 Task: Add a shortcut from Starred.
Action: Mouse moved to (48, 115)
Screenshot: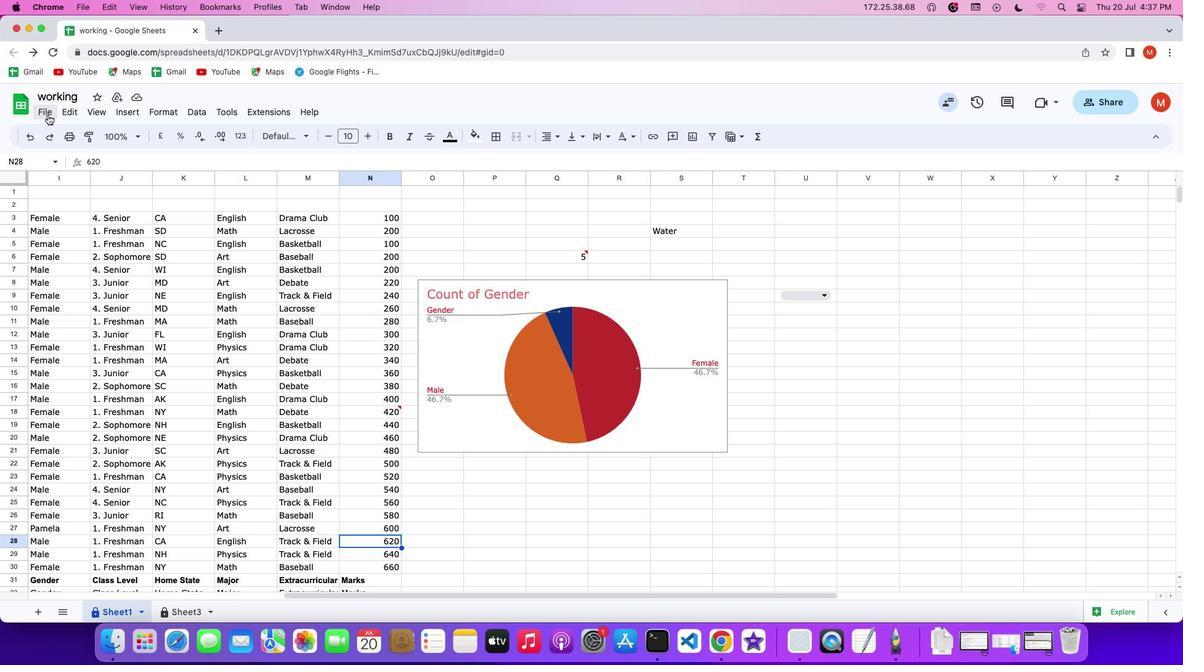 
Action: Mouse pressed left at (48, 115)
Screenshot: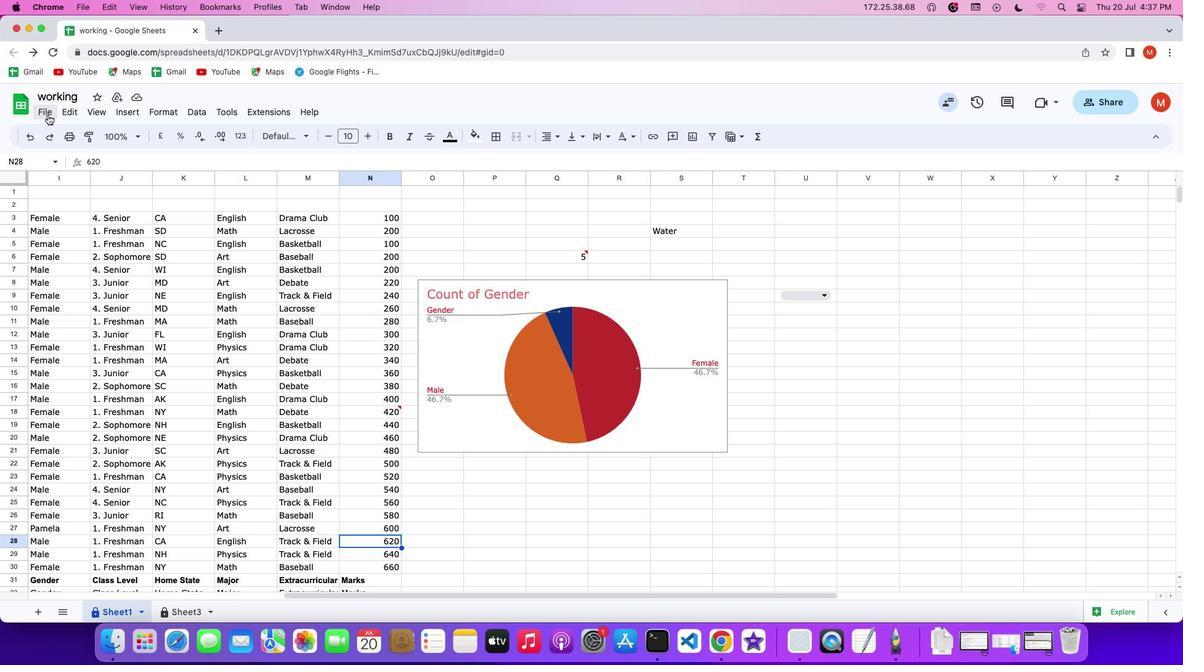 
Action: Mouse pressed left at (48, 115)
Screenshot: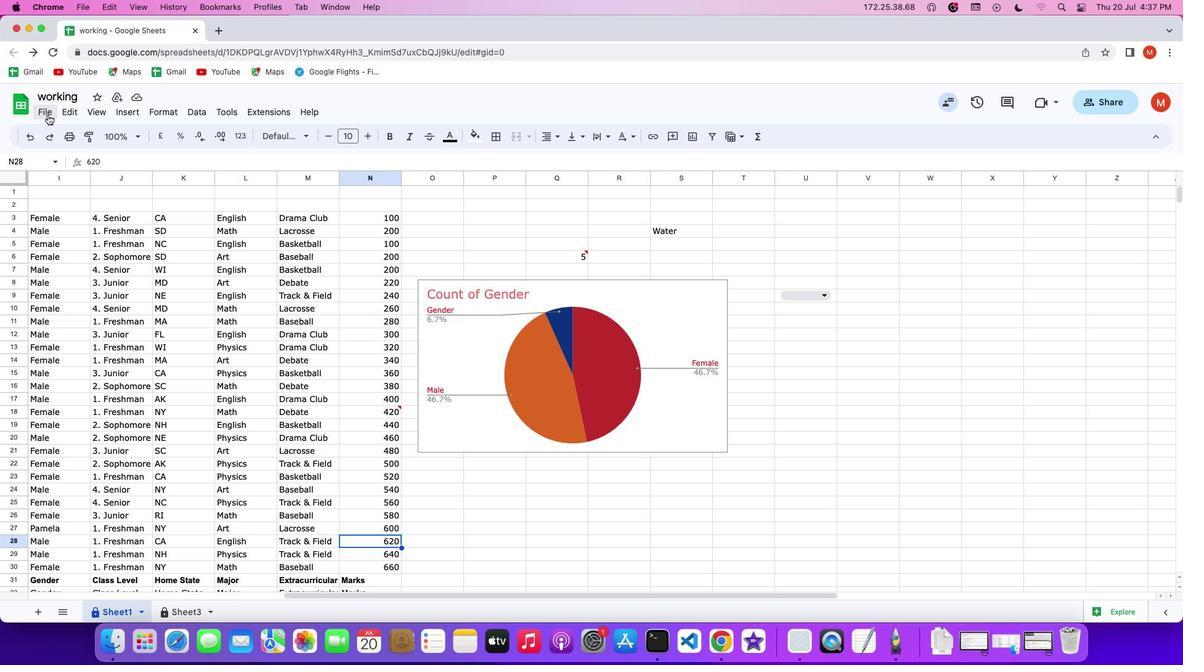 
Action: Mouse pressed left at (48, 115)
Screenshot: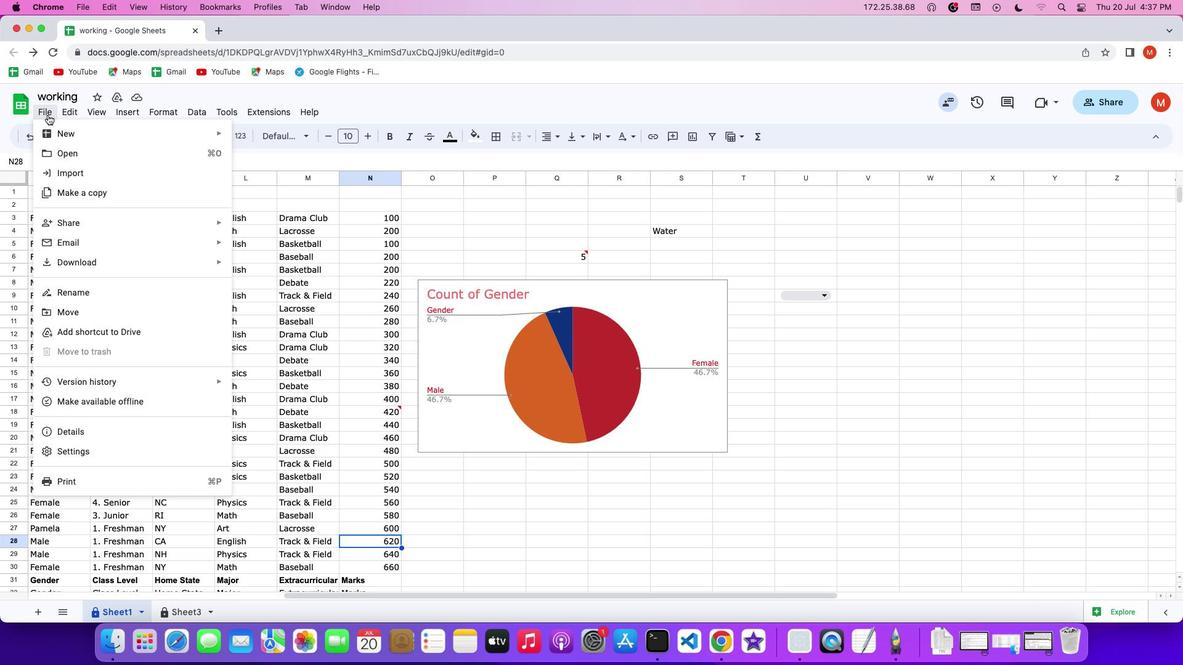 
Action: Mouse moved to (54, 331)
Screenshot: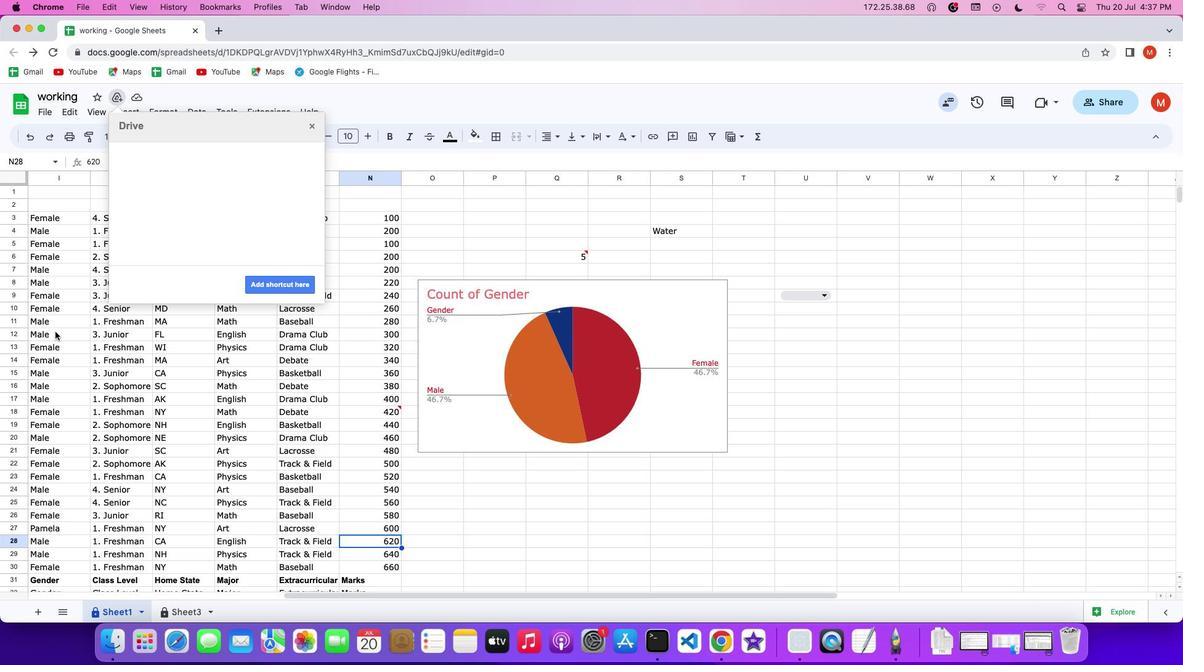 
Action: Mouse pressed left at (54, 331)
Screenshot: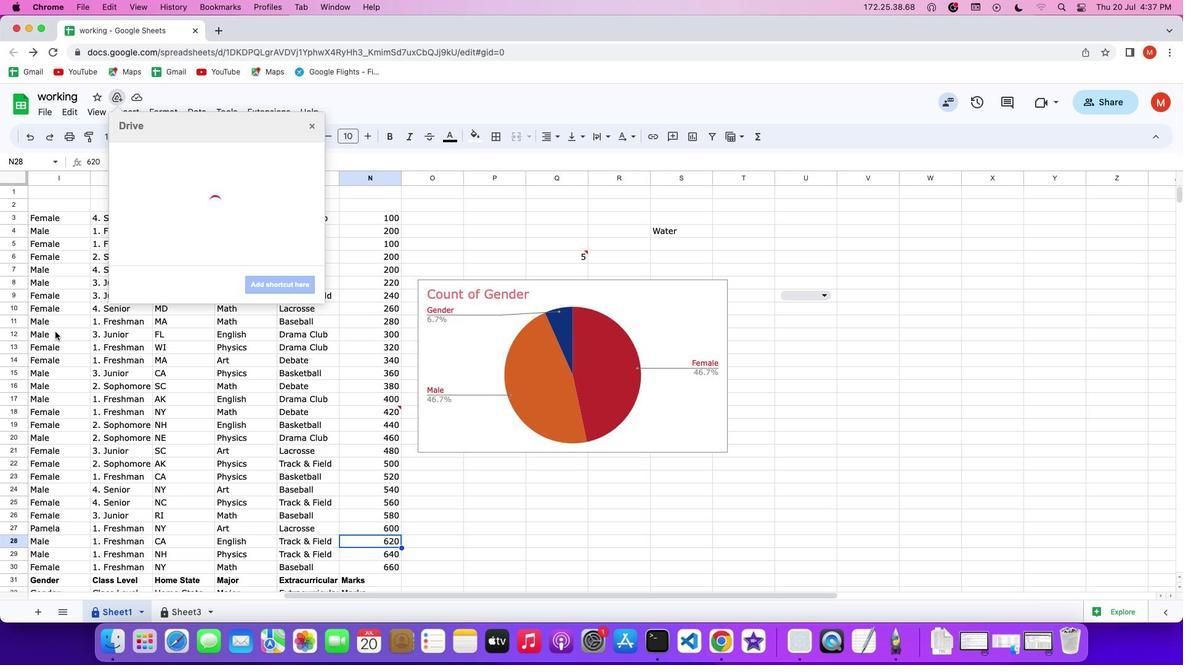 
Action: Mouse moved to (160, 219)
Screenshot: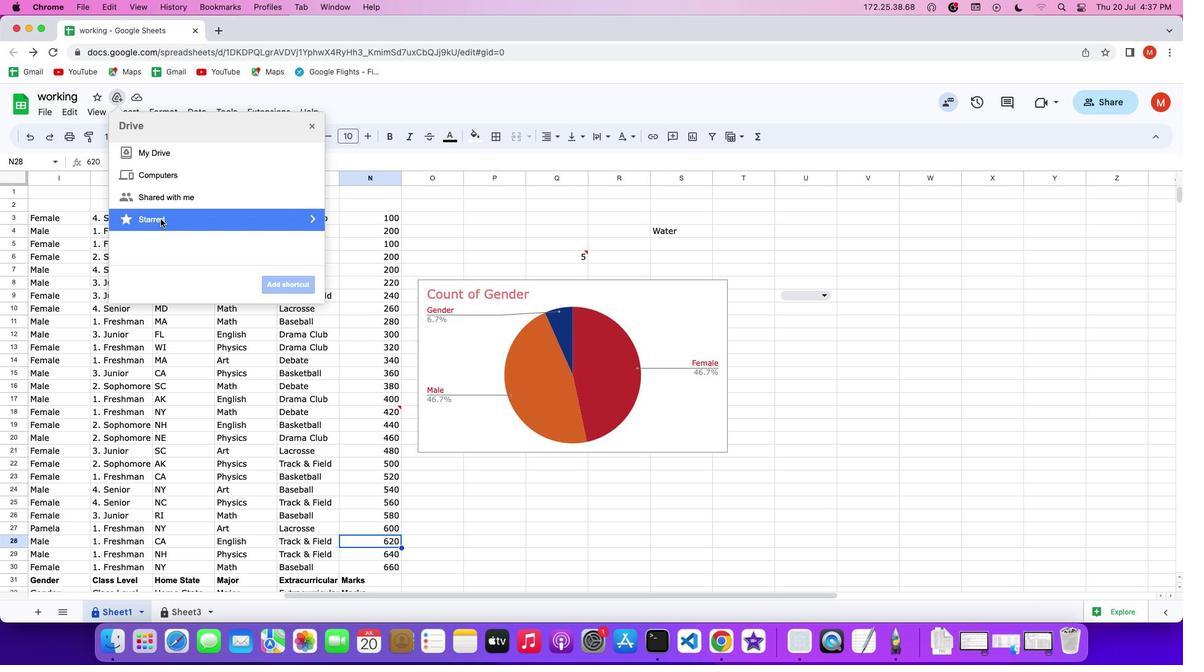 
Action: Mouse pressed left at (160, 219)
Screenshot: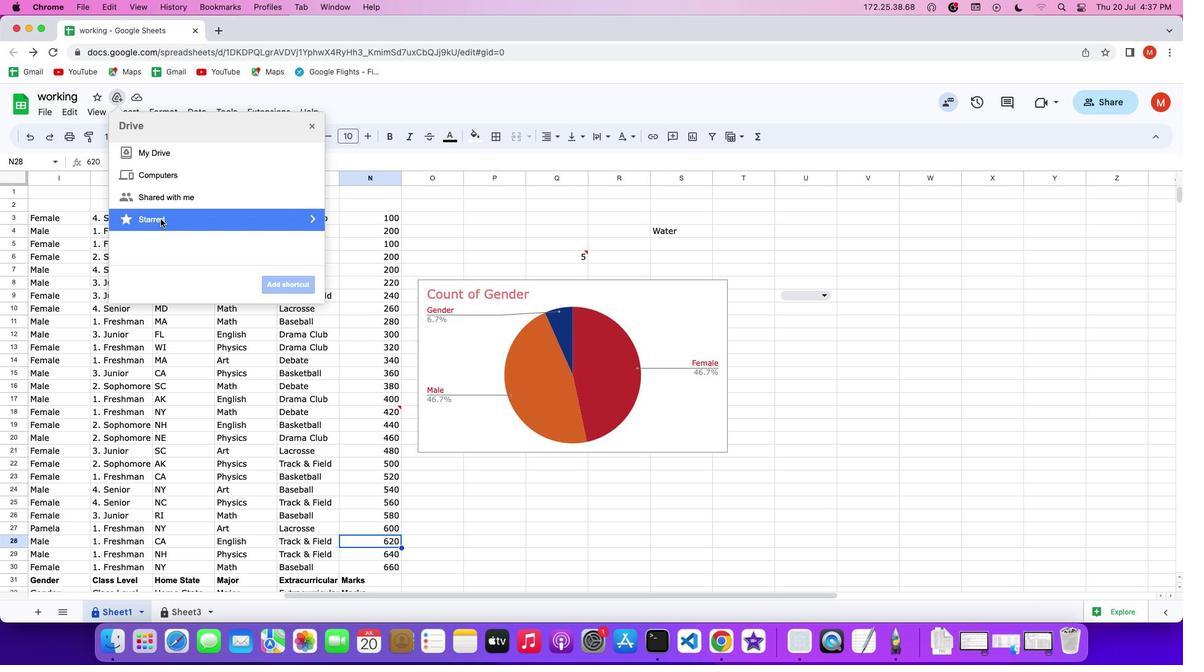 
